 Task: Add the product "Milani Gilded Most Loved Mattes" to cart from the store "Walgreens".
Action: Mouse pressed left at (30, 79)
Screenshot: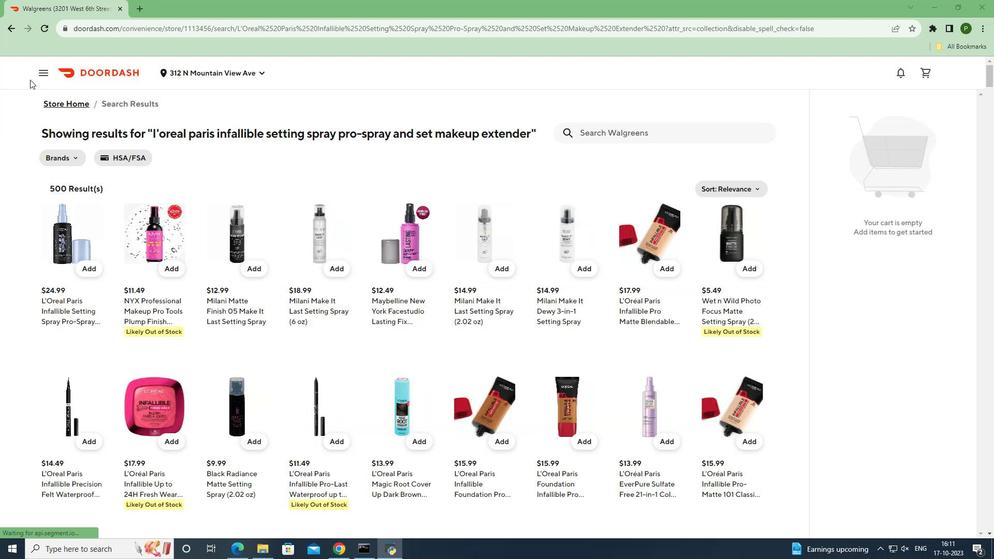 
Action: Mouse moved to (40, 77)
Screenshot: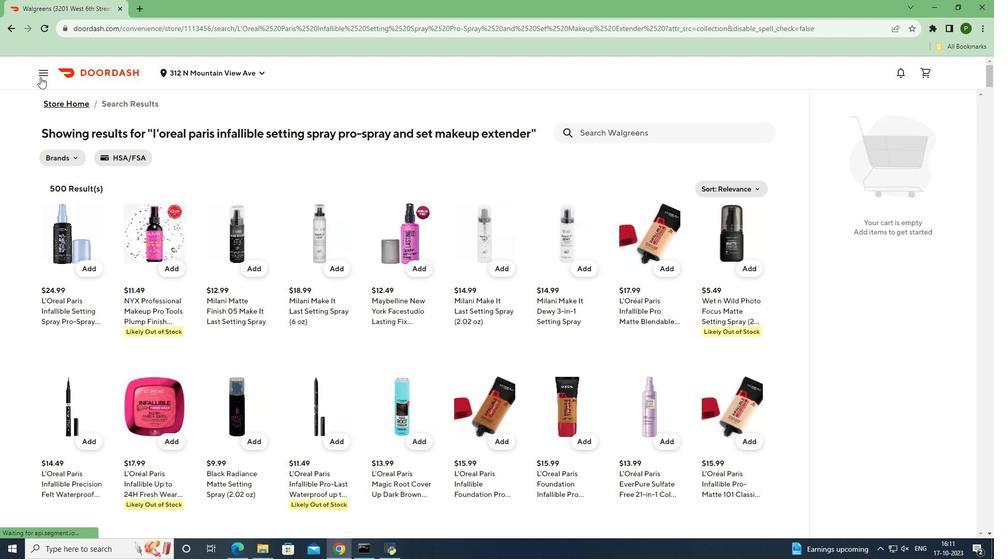 
Action: Mouse pressed left at (40, 77)
Screenshot: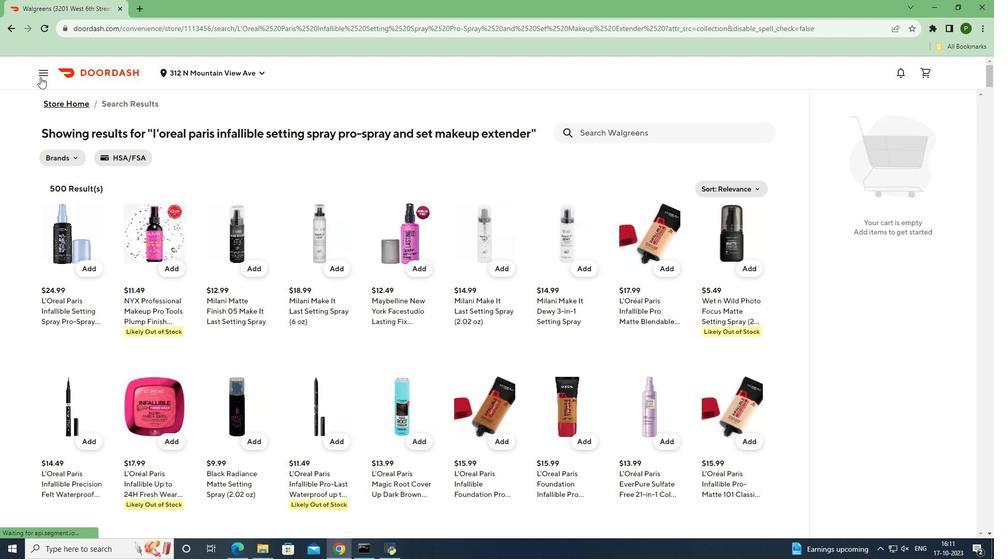 
Action: Mouse moved to (46, 147)
Screenshot: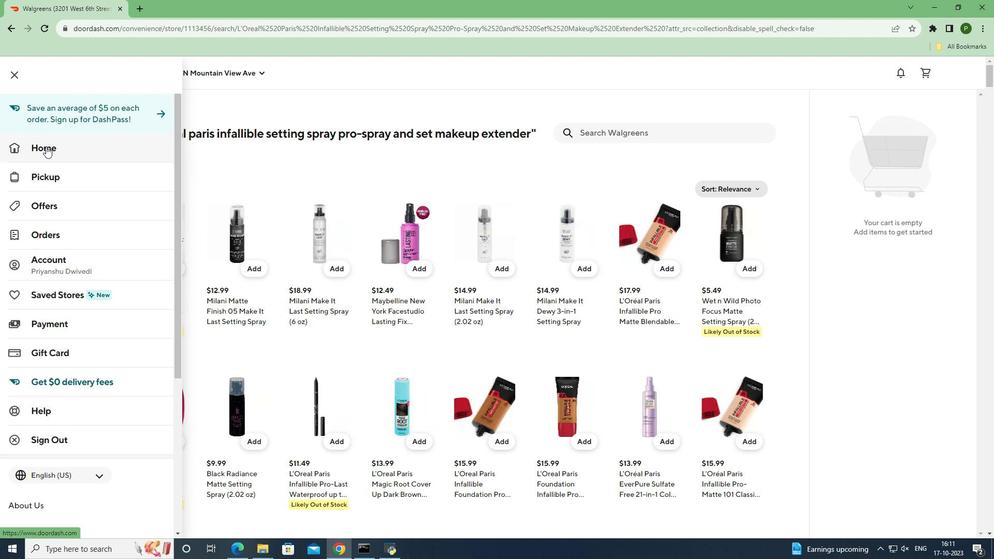 
Action: Mouse pressed left at (46, 147)
Screenshot: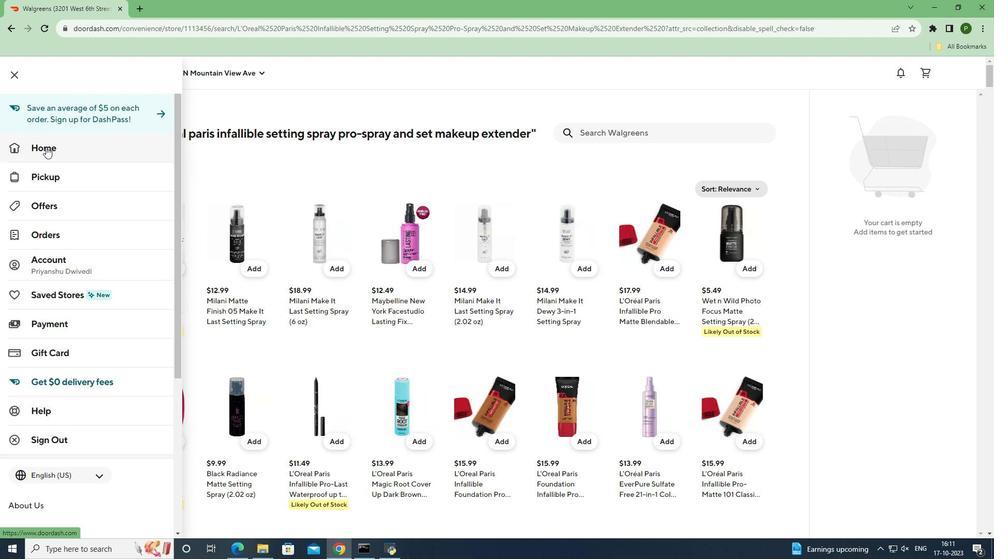 
Action: Mouse moved to (585, 110)
Screenshot: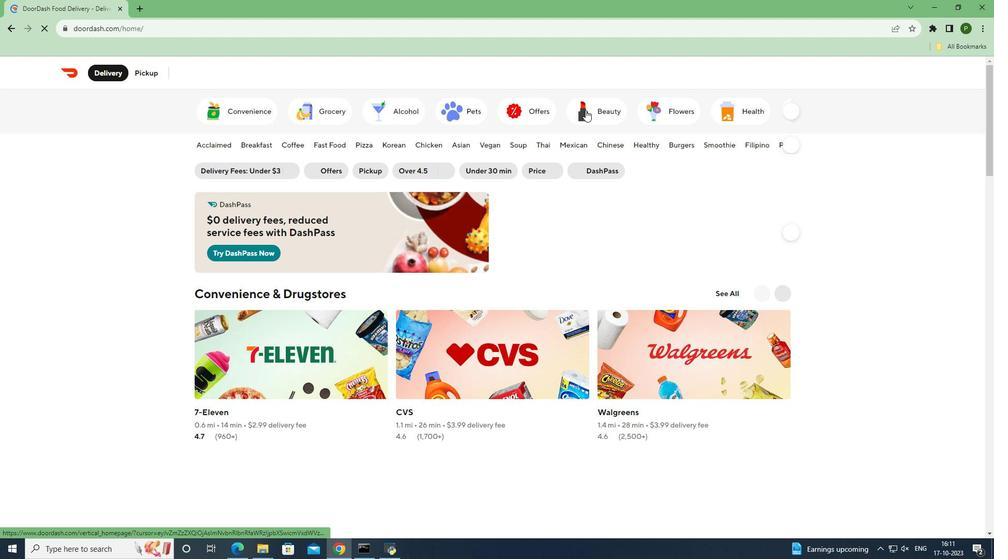 
Action: Mouse pressed left at (585, 110)
Screenshot: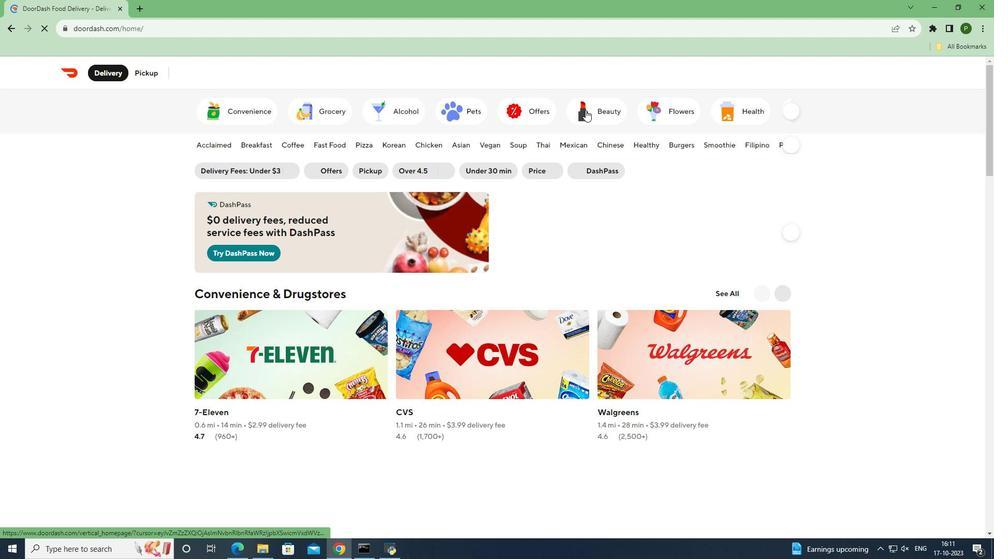 
Action: Mouse moved to (727, 286)
Screenshot: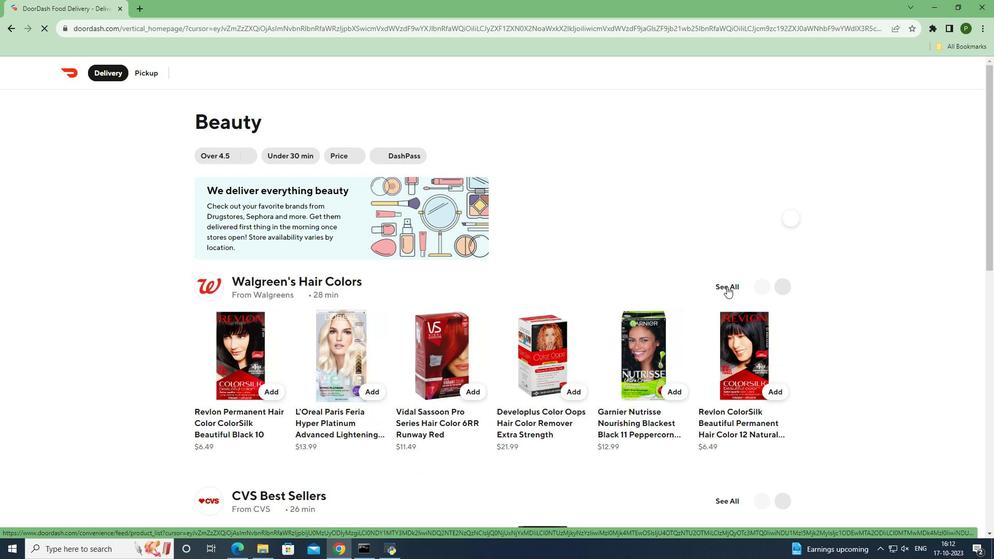 
Action: Mouse pressed left at (727, 286)
Screenshot: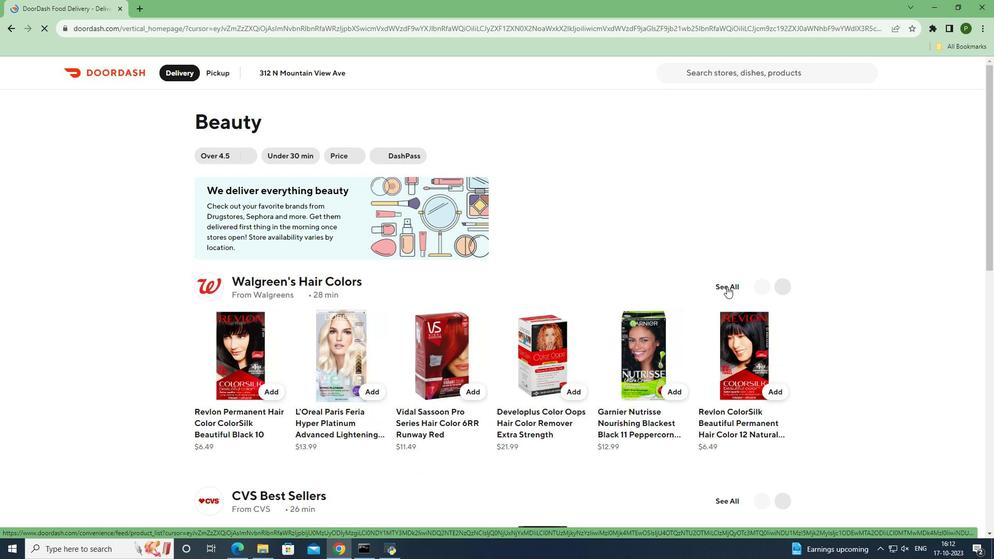 
Action: Mouse moved to (599, 146)
Screenshot: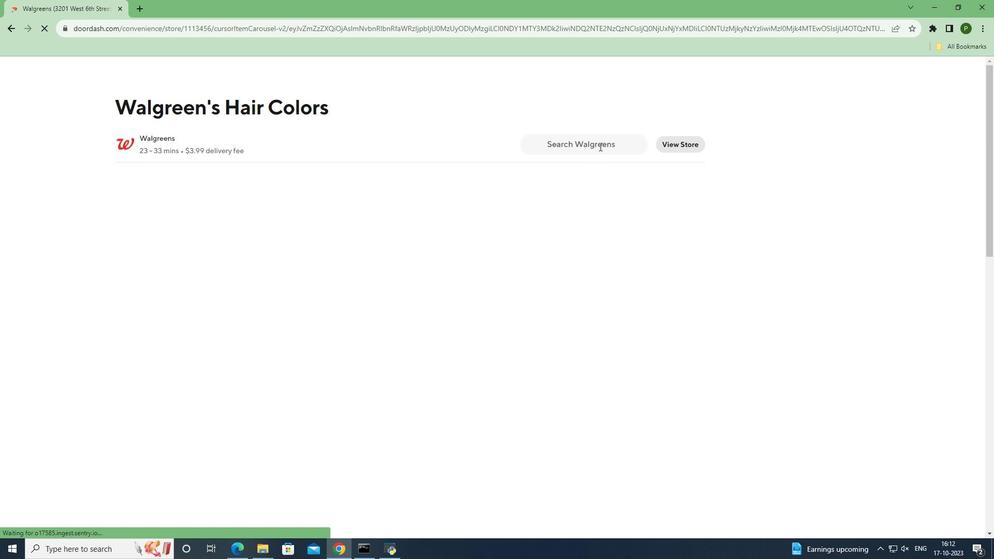 
Action: Mouse pressed left at (599, 146)
Screenshot: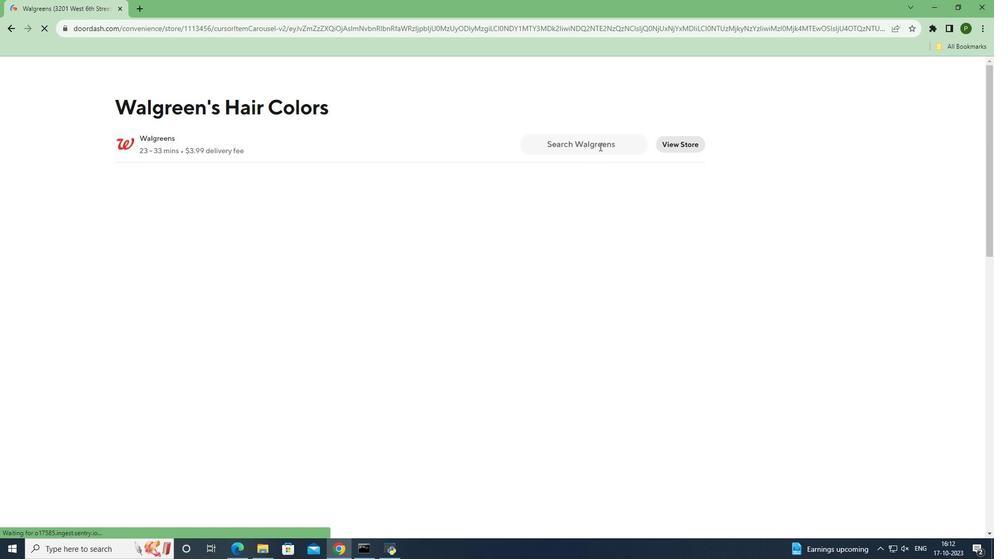 
Action: Key pressed <Key.caps_lock>M<Key.caps_lock>ilani<Key.space><Key.caps_lock>G<Key.caps_lock>ild
Screenshot: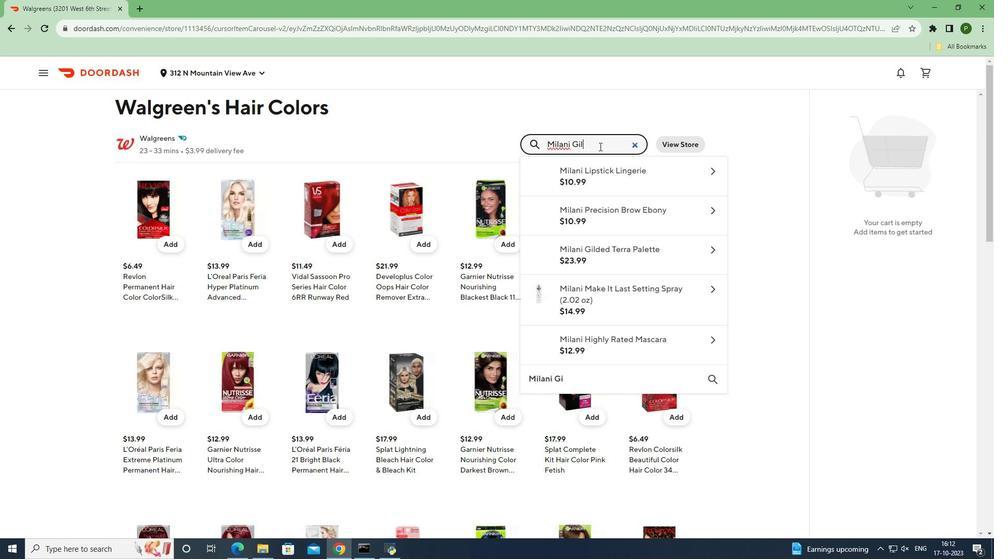 
Action: Mouse moved to (599, 146)
Screenshot: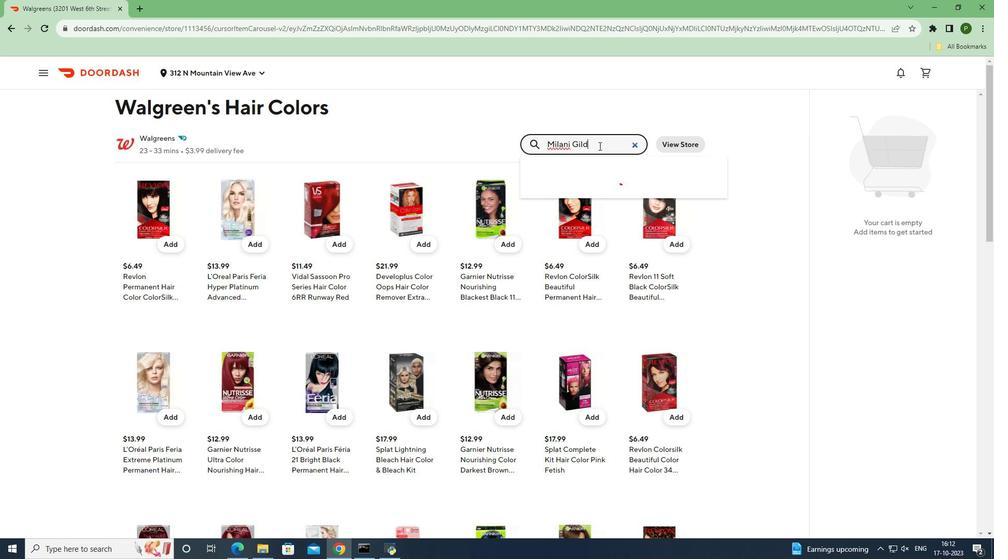 
Action: Key pressed ed<Key.space><Key.caps_lock>M<Key.caps_lock>ost<Key.space><Key.caps_lock>L<Key.caps_lock>oved<Key.space><Key.caps_lock>M<Key.caps_lock>attes<Key.space><Key.enter>
Screenshot: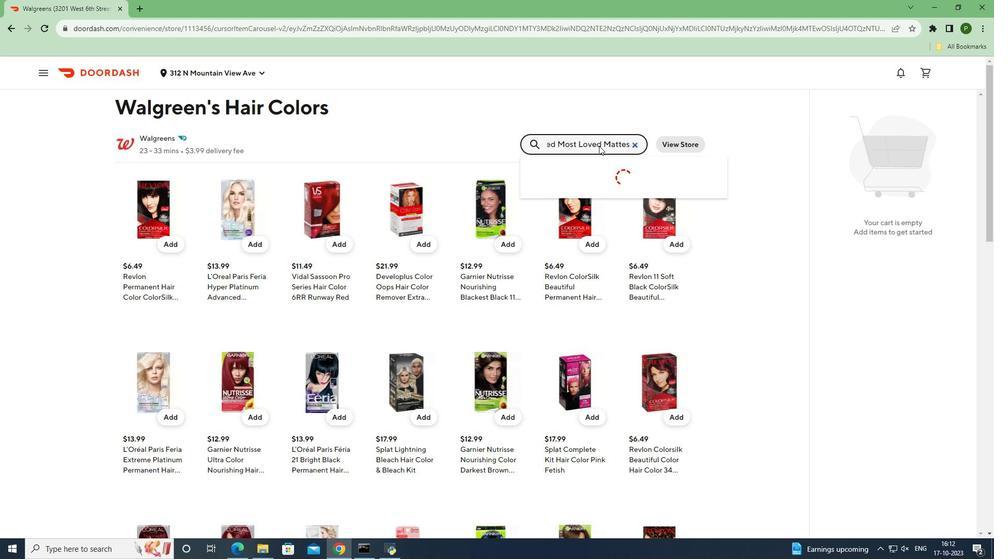 
Action: Mouse moved to (87, 269)
Screenshot: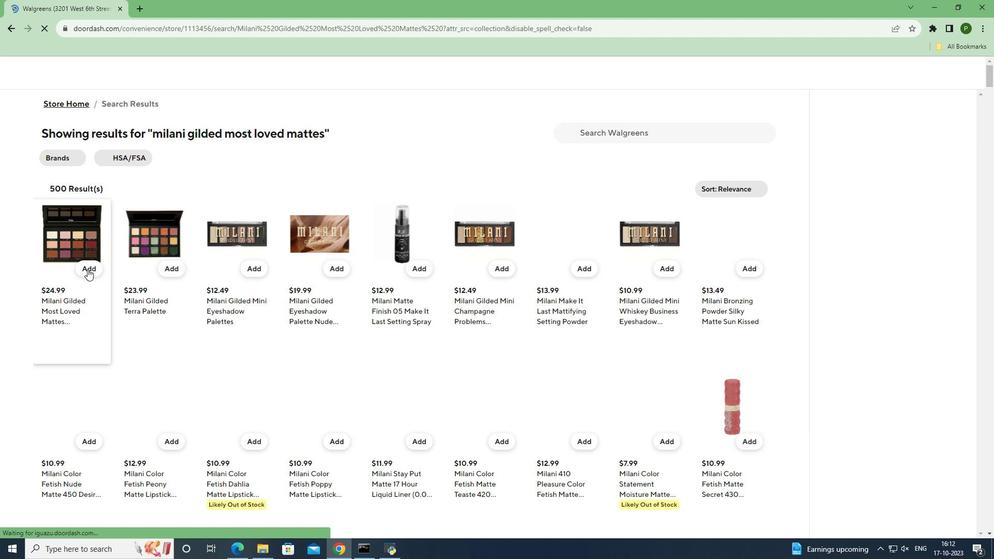 
Action: Mouse pressed left at (87, 269)
Screenshot: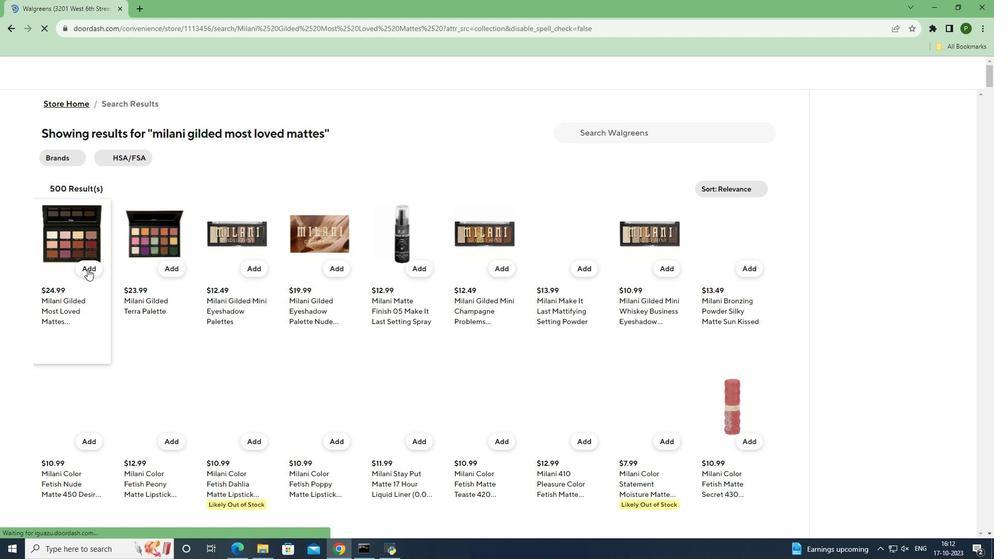 
Action: Mouse moved to (79, 333)
Screenshot: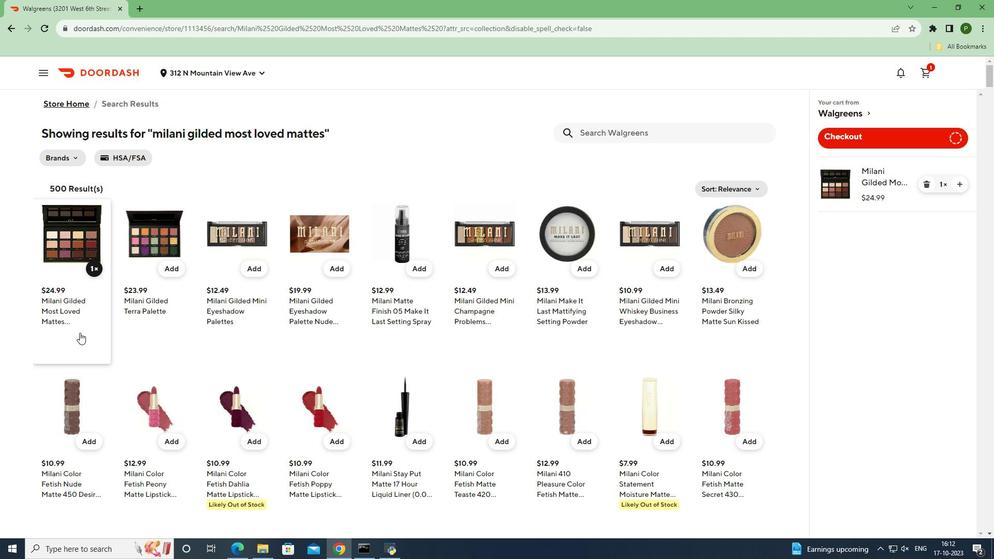 
